 Task: Change the title to "Master Your Work-Life Balance".
Action: Mouse moved to (252, 52)
Screenshot: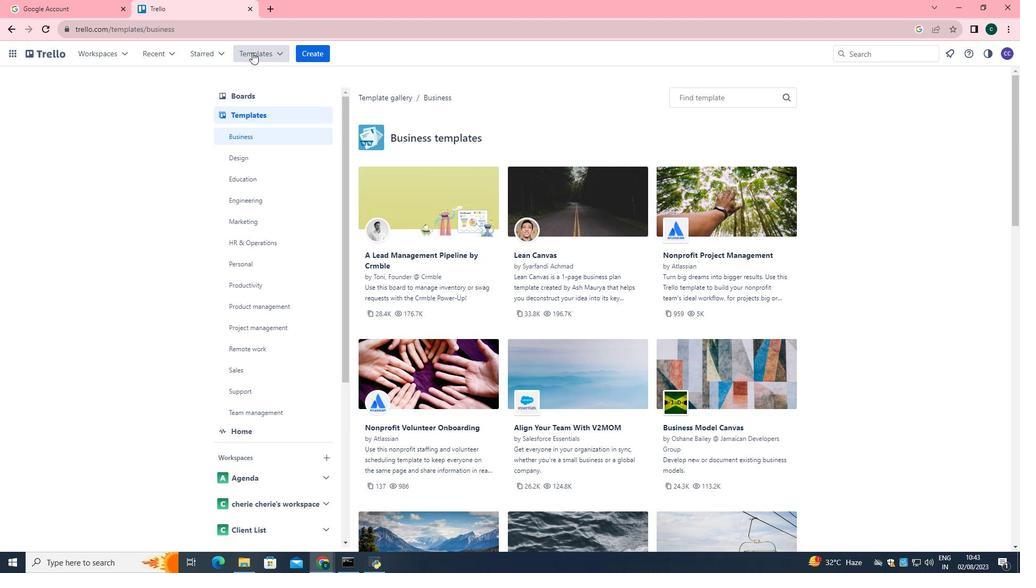 
Action: Mouse pressed left at (252, 52)
Screenshot: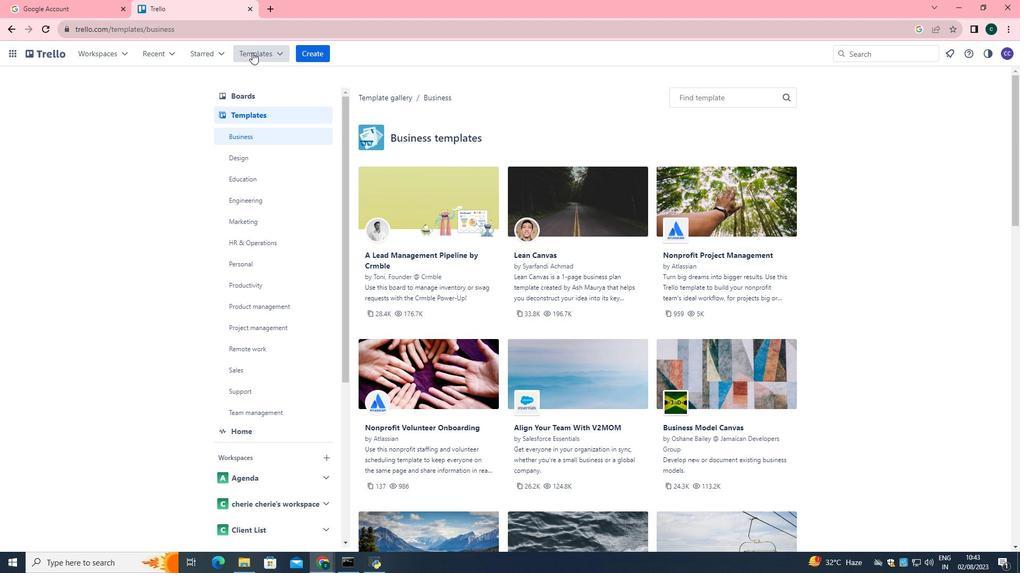 
Action: Mouse moved to (301, 390)
Screenshot: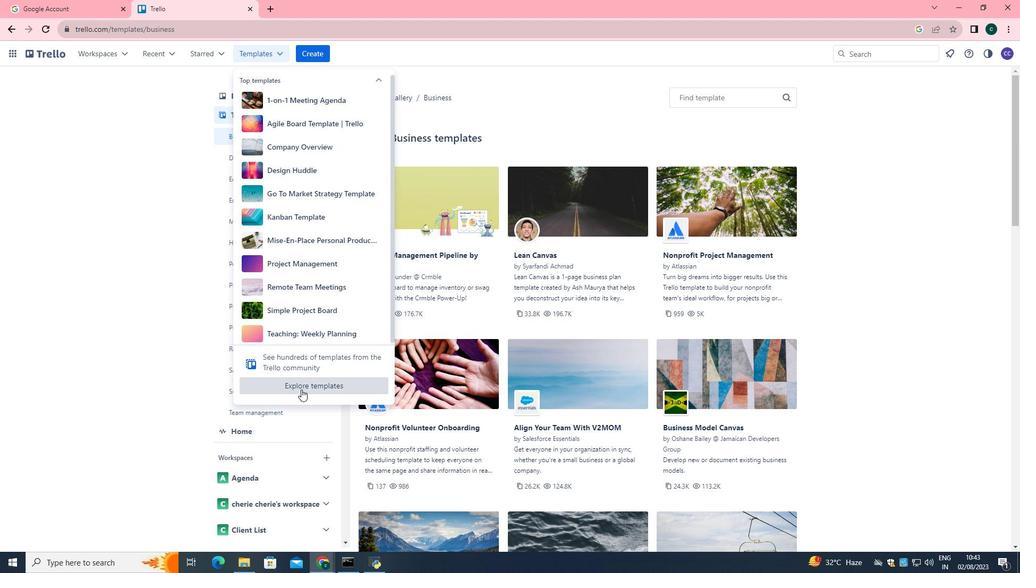 
Action: Mouse pressed left at (301, 390)
Screenshot: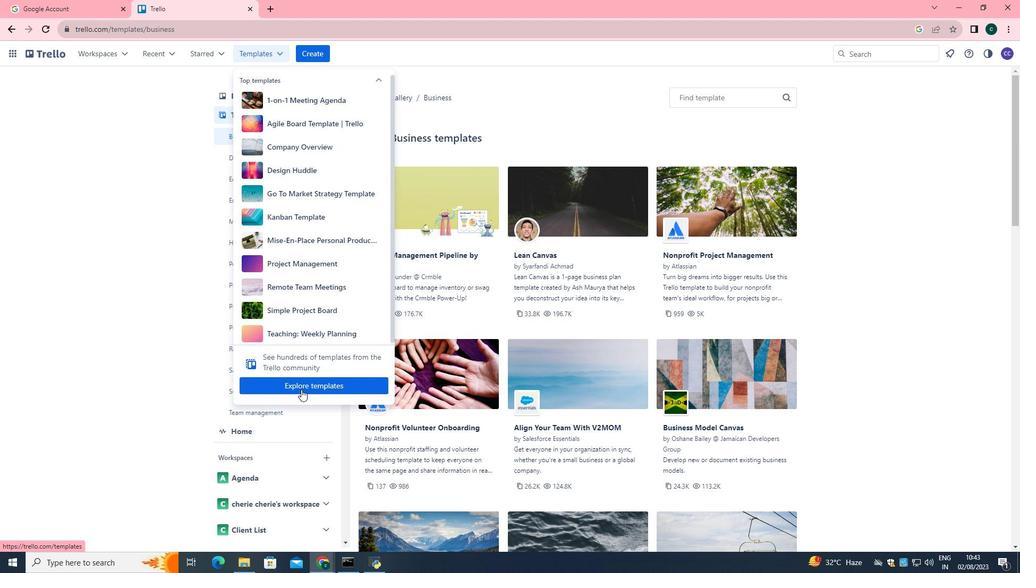 
Action: Mouse moved to (749, 163)
Screenshot: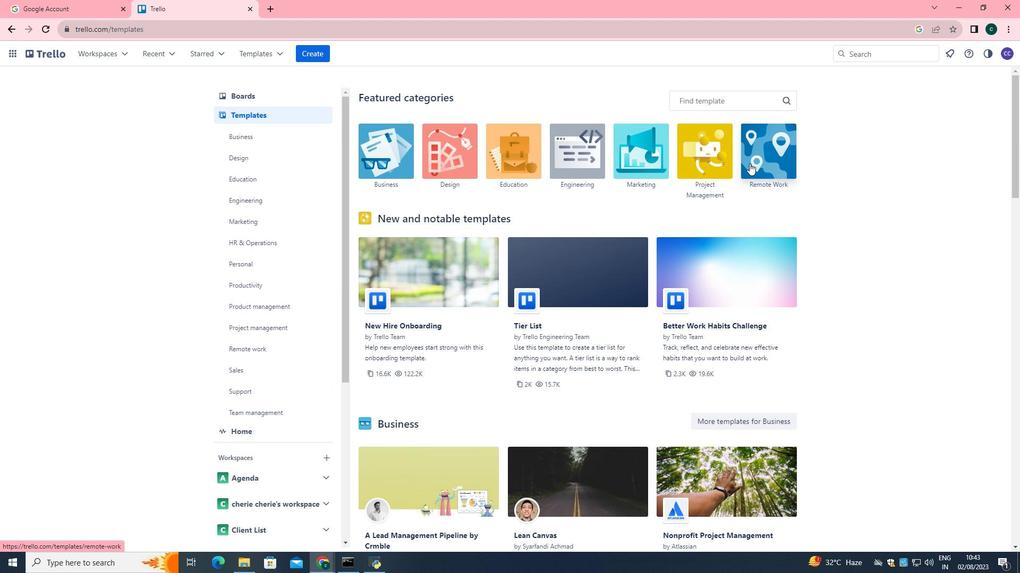 
Action: Mouse pressed left at (749, 163)
Screenshot: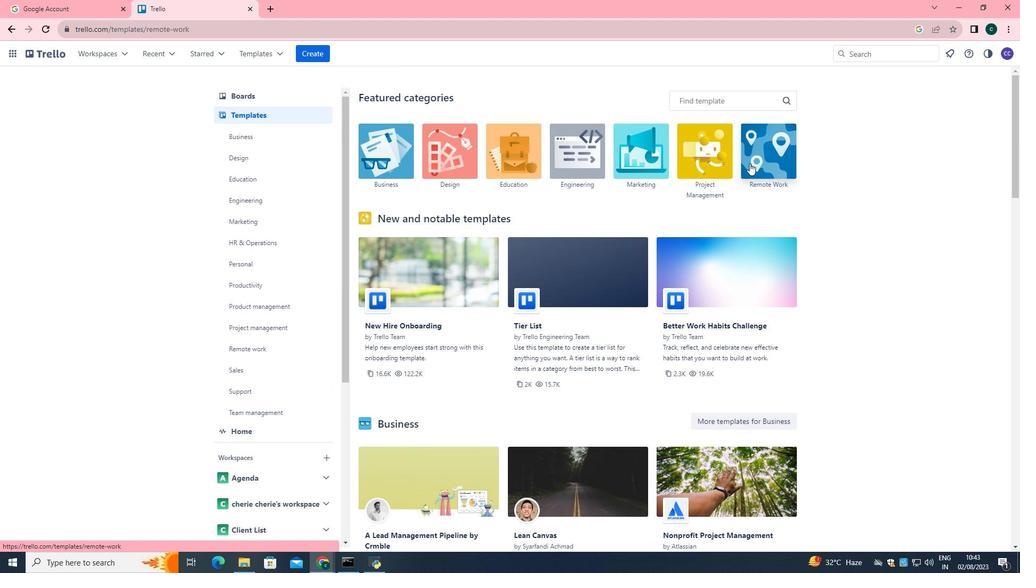 
Action: Mouse moved to (416, 209)
Screenshot: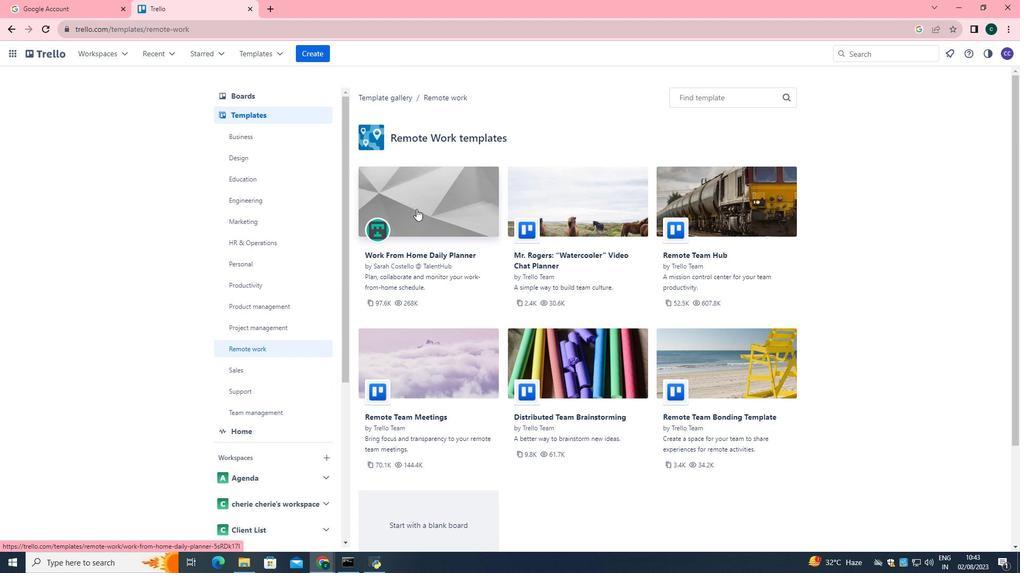 
Action: Mouse pressed left at (416, 209)
Screenshot: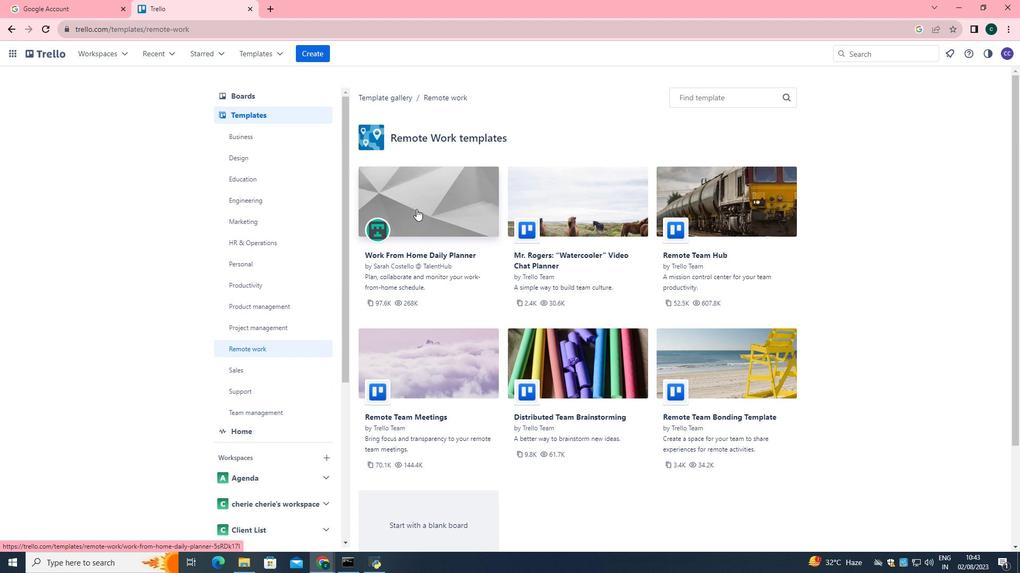 
Action: Mouse moved to (774, 132)
Screenshot: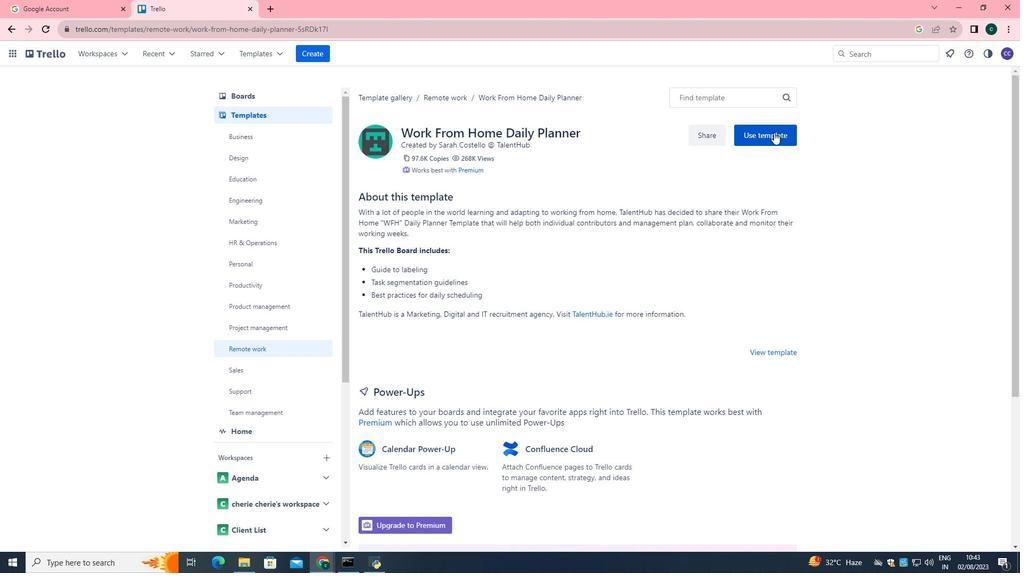 
Action: Mouse pressed left at (774, 132)
Screenshot: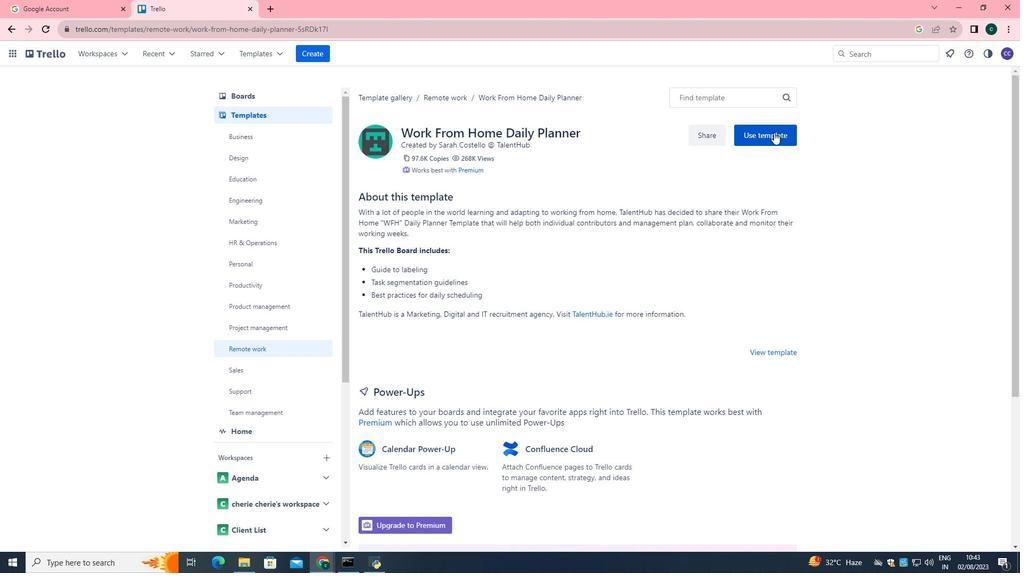 
Action: Mouse moved to (817, 178)
Screenshot: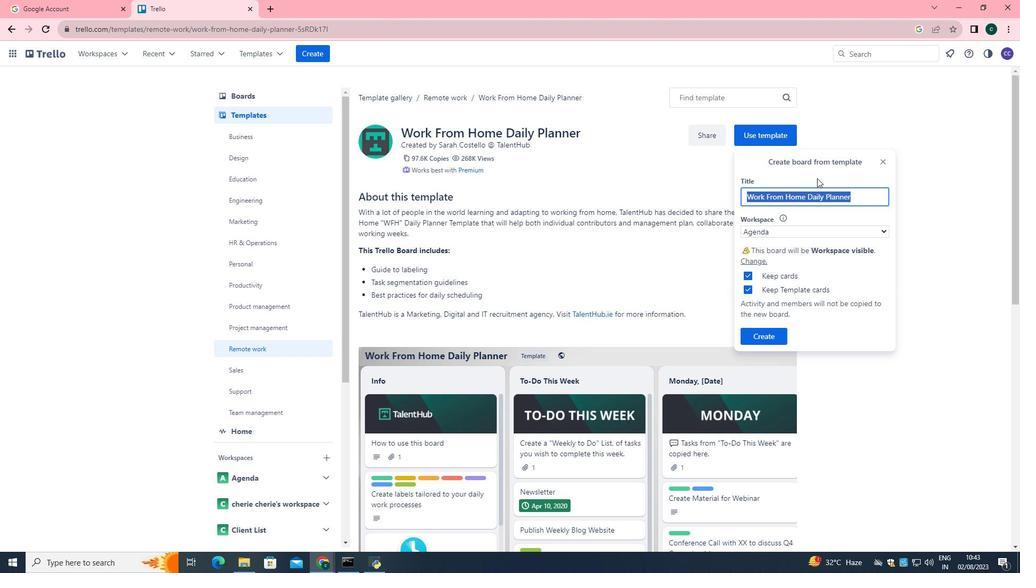 
Action: Key pressed <Key.shift>Master<Key.space><Key.shift>Your<Key.space><Key.shift>Work-<Key.shift>Life<Key.space><Key.shift>Balance
Screenshot: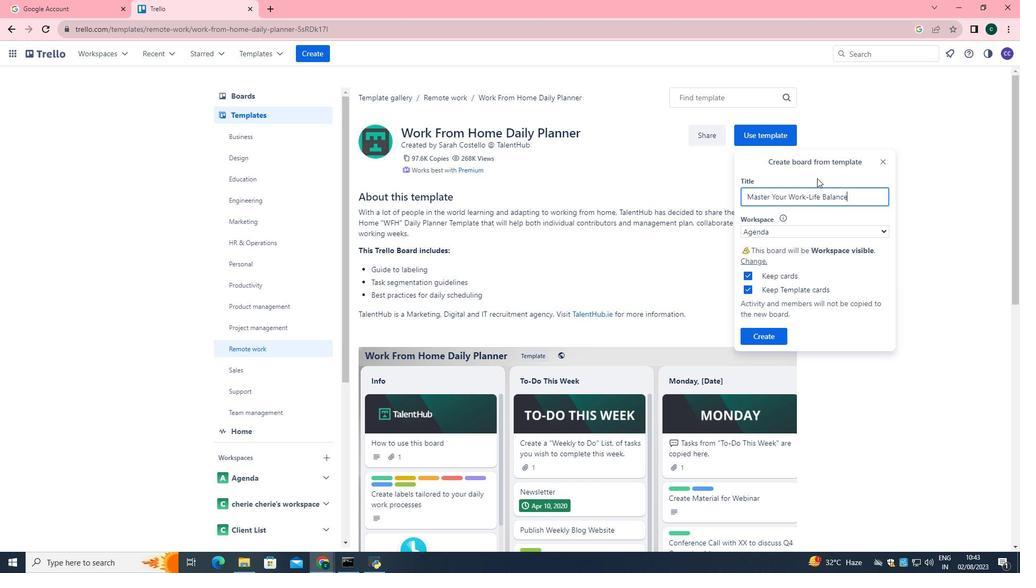 
